 Task: Change the mux module for muxers to "PS muxer".
Action: Mouse moved to (101, 9)
Screenshot: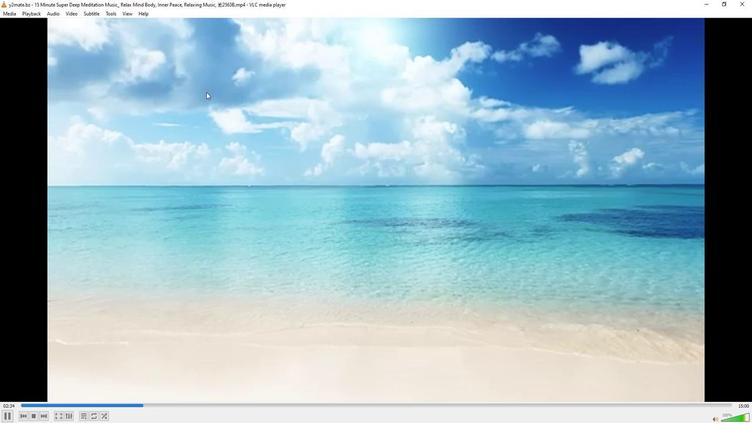 
Action: Mouse pressed left at (101, 9)
Screenshot: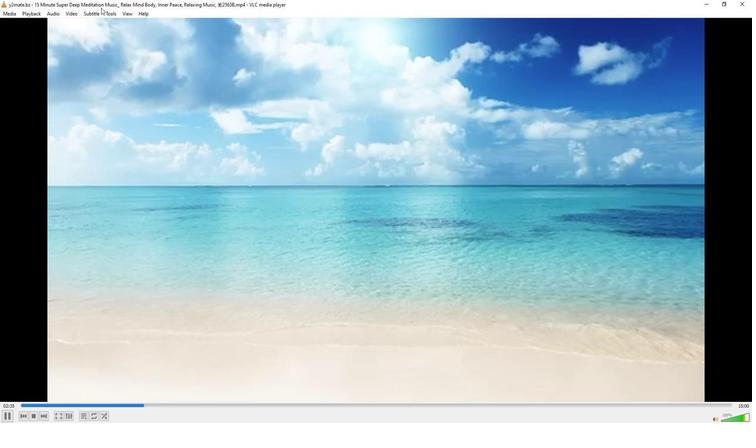 
Action: Mouse moved to (105, 11)
Screenshot: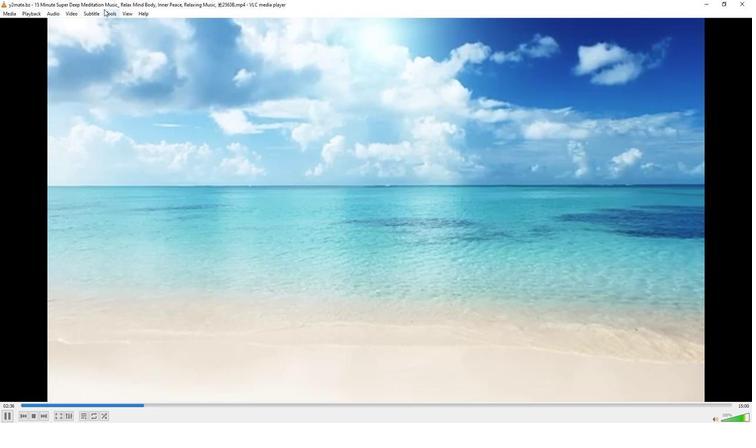 
Action: Mouse pressed left at (105, 11)
Screenshot: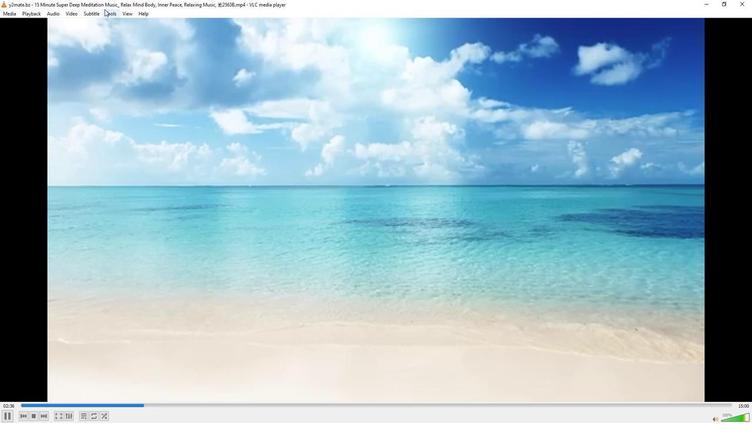 
Action: Mouse moved to (132, 108)
Screenshot: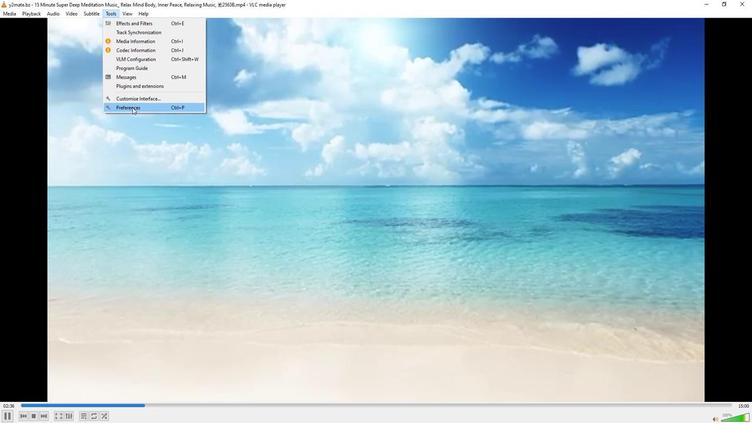 
Action: Mouse pressed left at (132, 108)
Screenshot: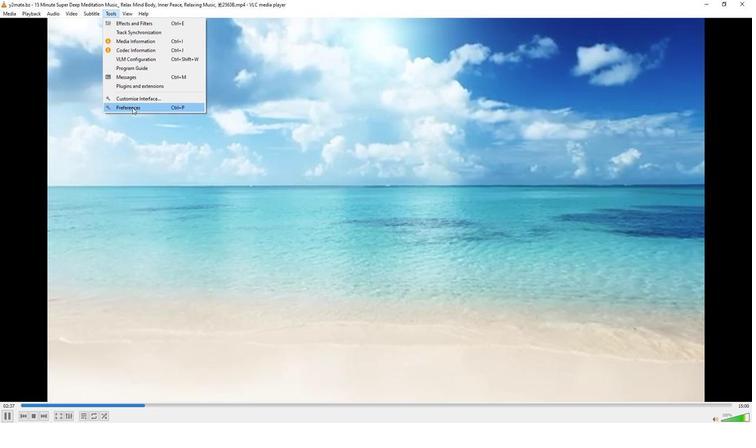 
Action: Mouse moved to (250, 347)
Screenshot: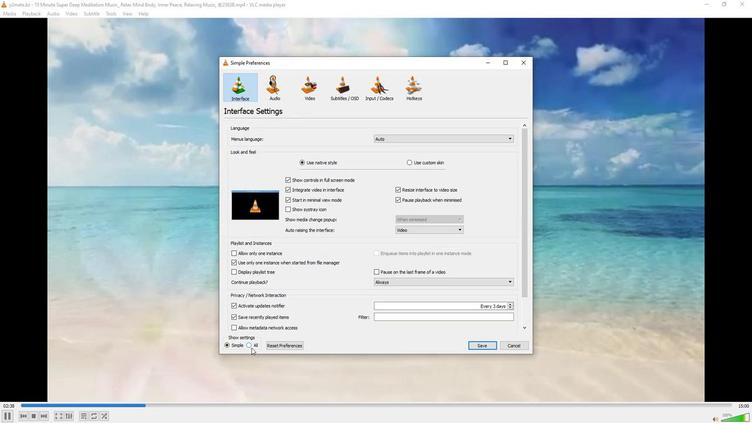 
Action: Mouse pressed left at (250, 347)
Screenshot: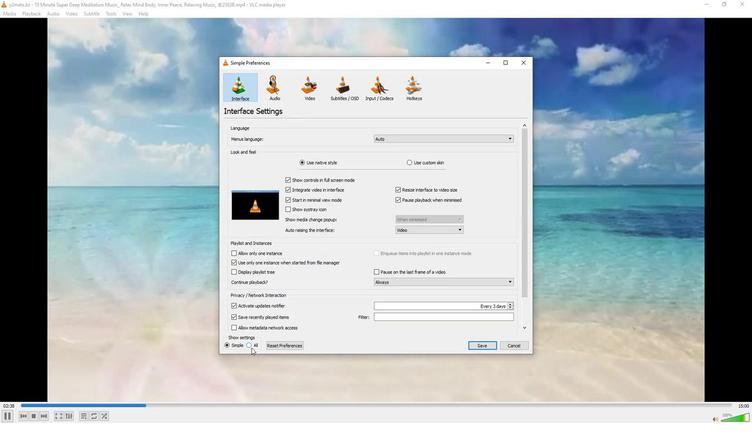 
Action: Mouse moved to (243, 279)
Screenshot: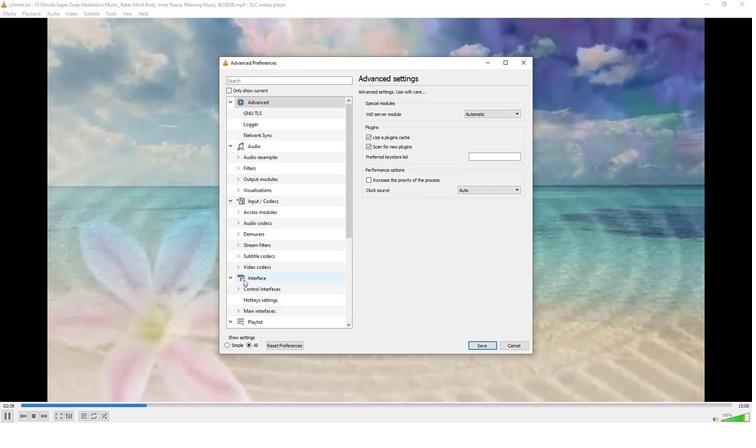 
Action: Mouse scrolled (243, 279) with delta (0, 0)
Screenshot: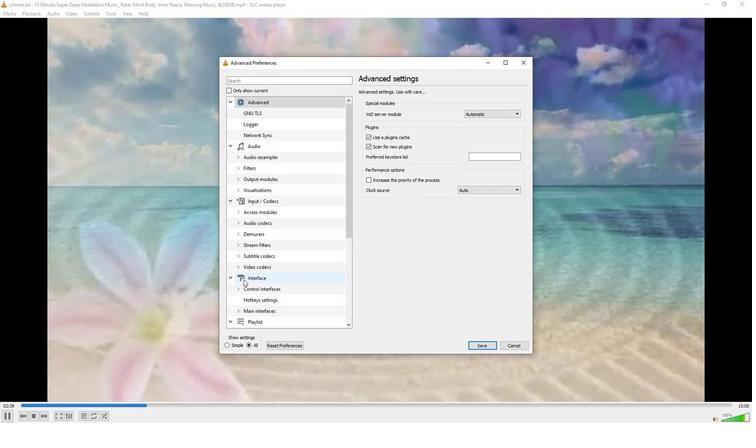 
Action: Mouse moved to (242, 275)
Screenshot: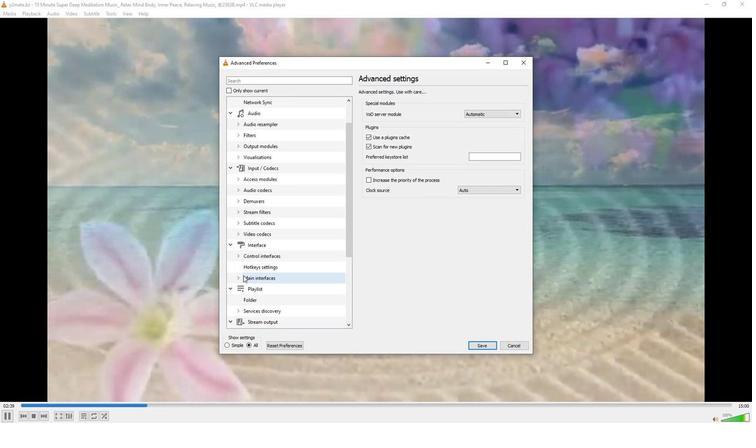 
Action: Mouse scrolled (242, 275) with delta (0, 0)
Screenshot: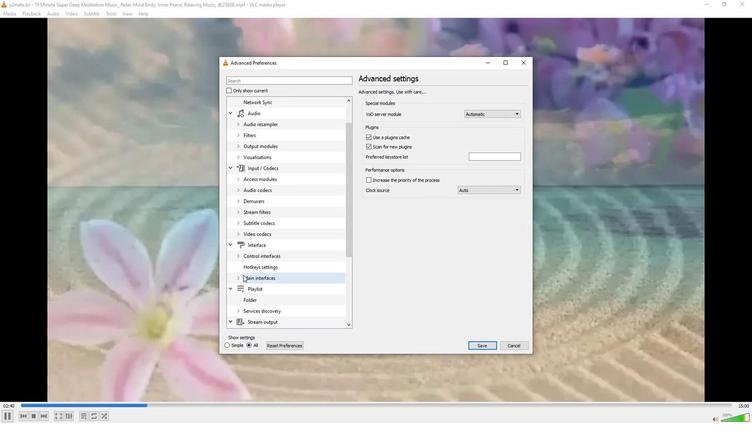 
Action: Mouse moved to (247, 309)
Screenshot: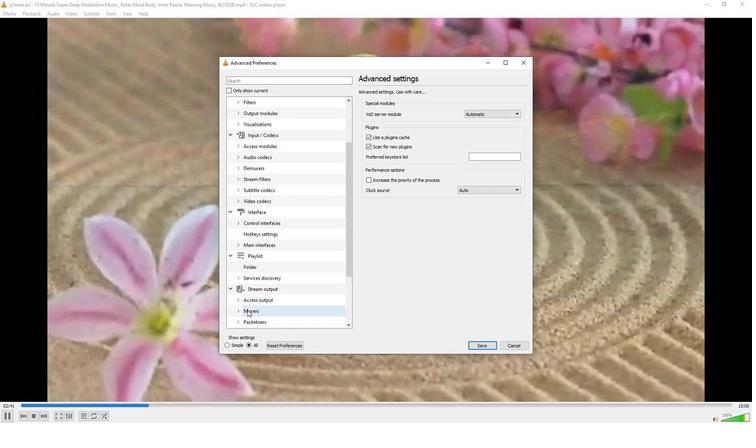 
Action: Mouse pressed left at (247, 309)
Screenshot: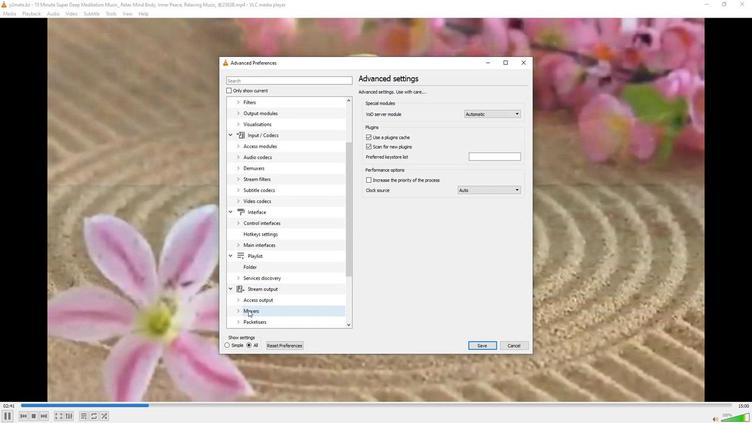 
Action: Mouse moved to (520, 121)
Screenshot: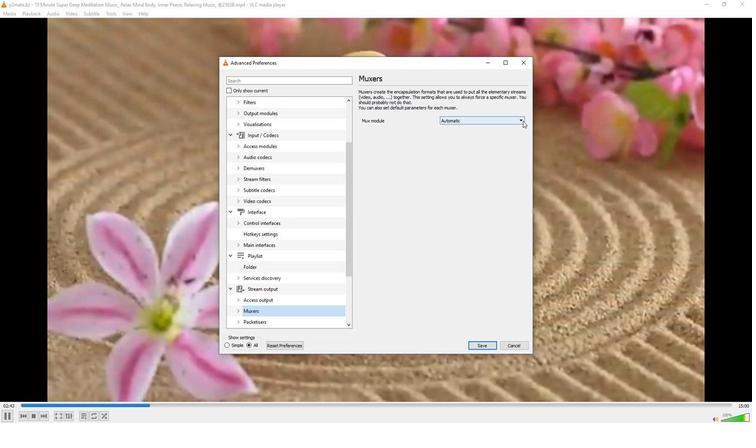 
Action: Mouse pressed left at (520, 121)
Screenshot: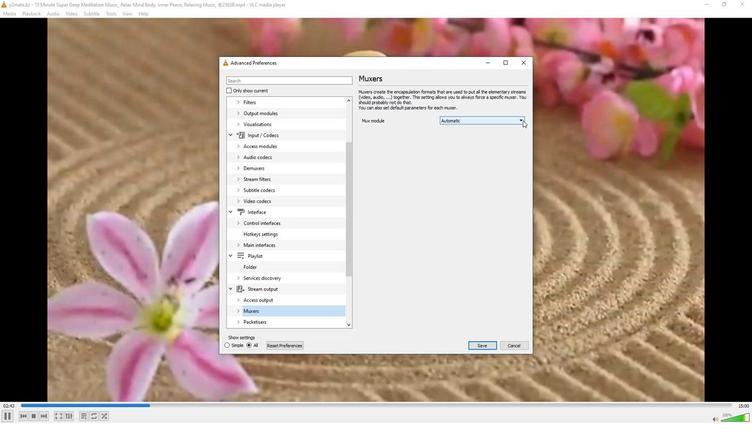 
Action: Mouse moved to (461, 138)
Screenshot: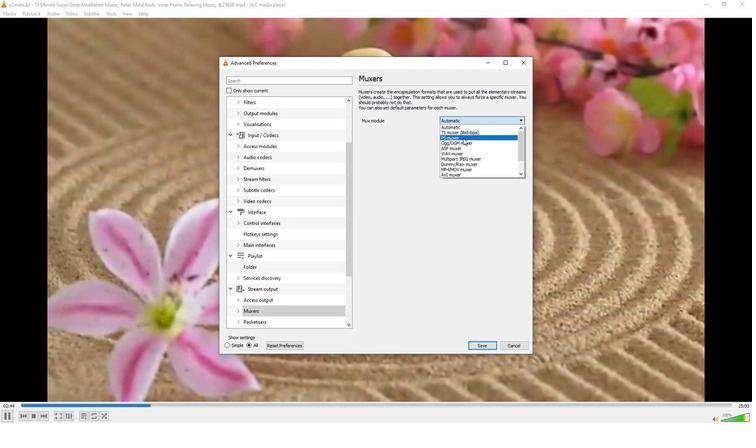 
Action: Mouse pressed left at (461, 138)
Screenshot: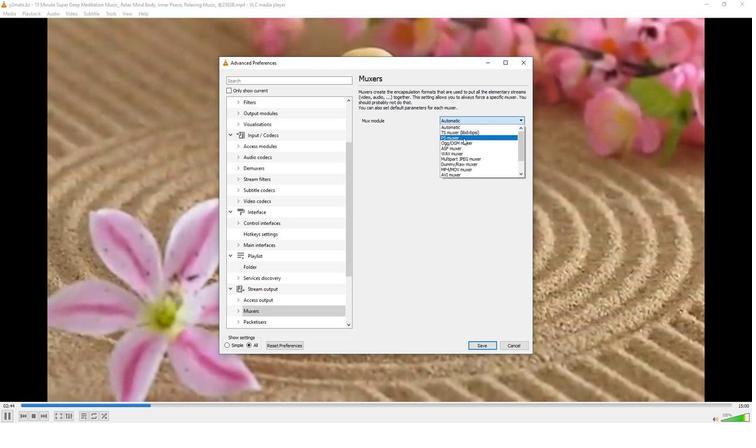 
Action: Mouse moved to (430, 194)
Screenshot: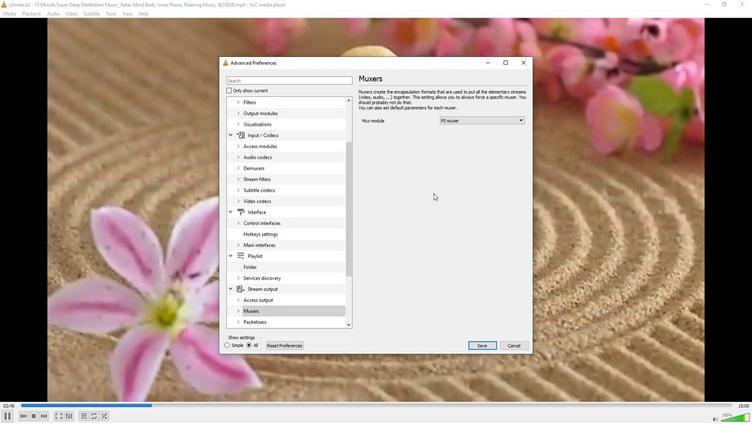 
